 Task: Switch to the profile "Mark".
Action: Mouse moved to (944, 26)
Screenshot: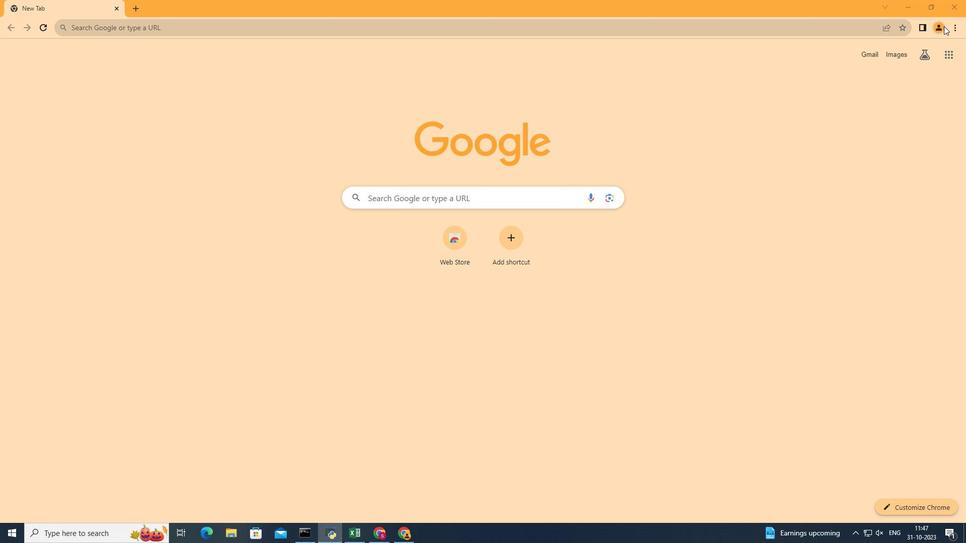 
Action: Mouse pressed left at (944, 26)
Screenshot: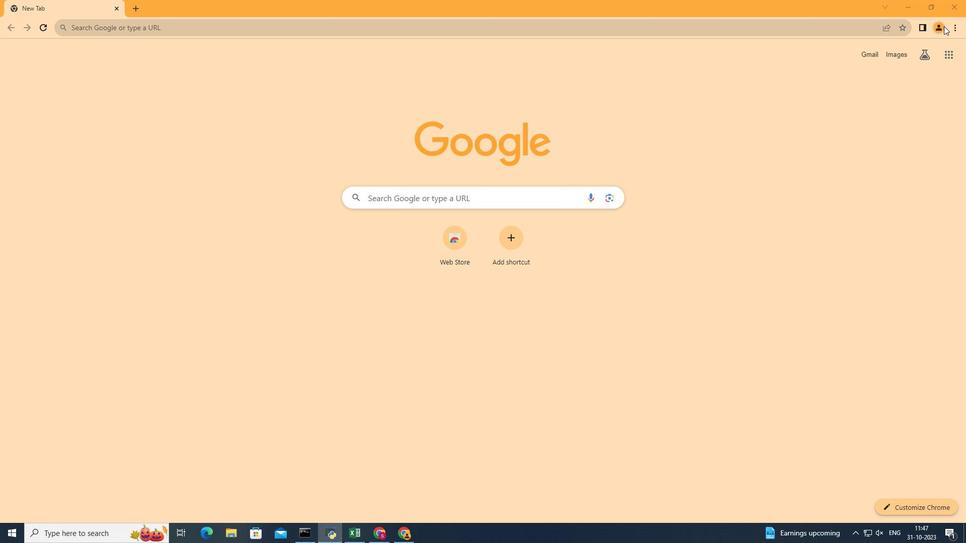 
Action: Mouse moved to (851, 238)
Screenshot: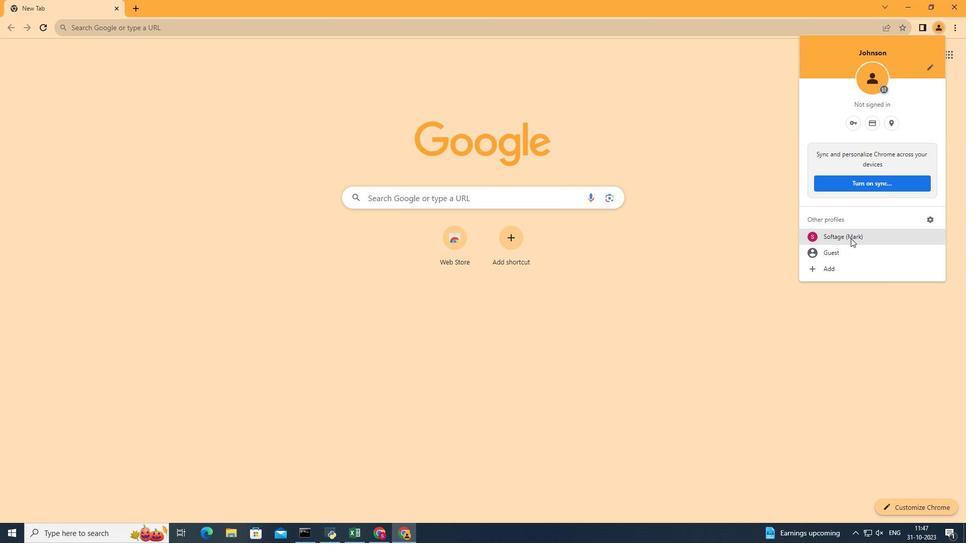 
Action: Mouse pressed left at (851, 238)
Screenshot: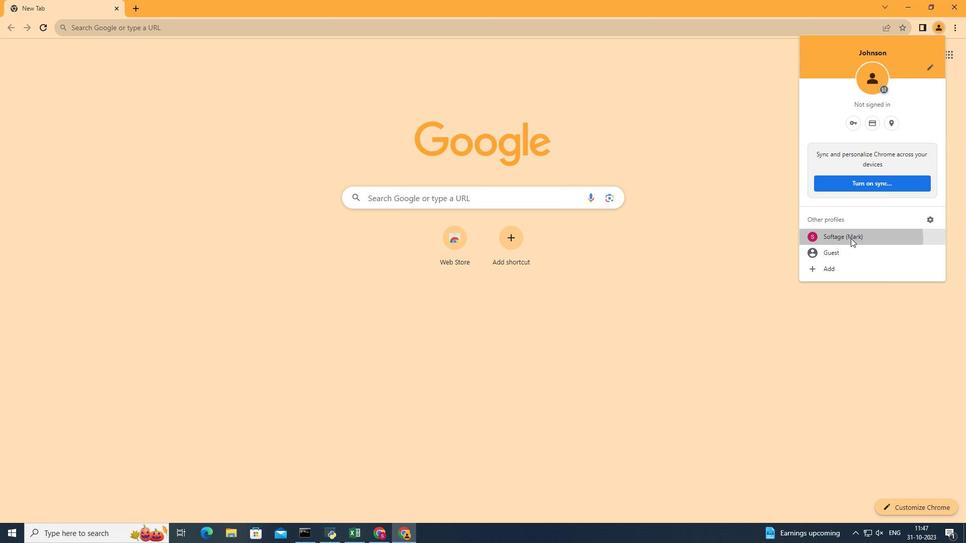 
Action: Mouse moved to (812, 237)
Screenshot: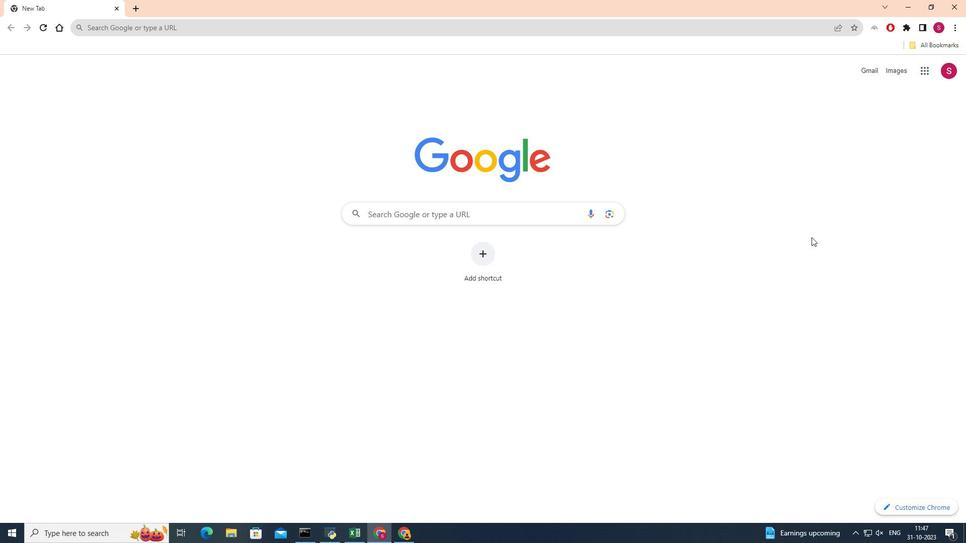 
